 Task: Move the email titled 'Urgent Meeting' from the Deleted Items folder to the Inbox.
Action: Mouse moved to (254, 187)
Screenshot: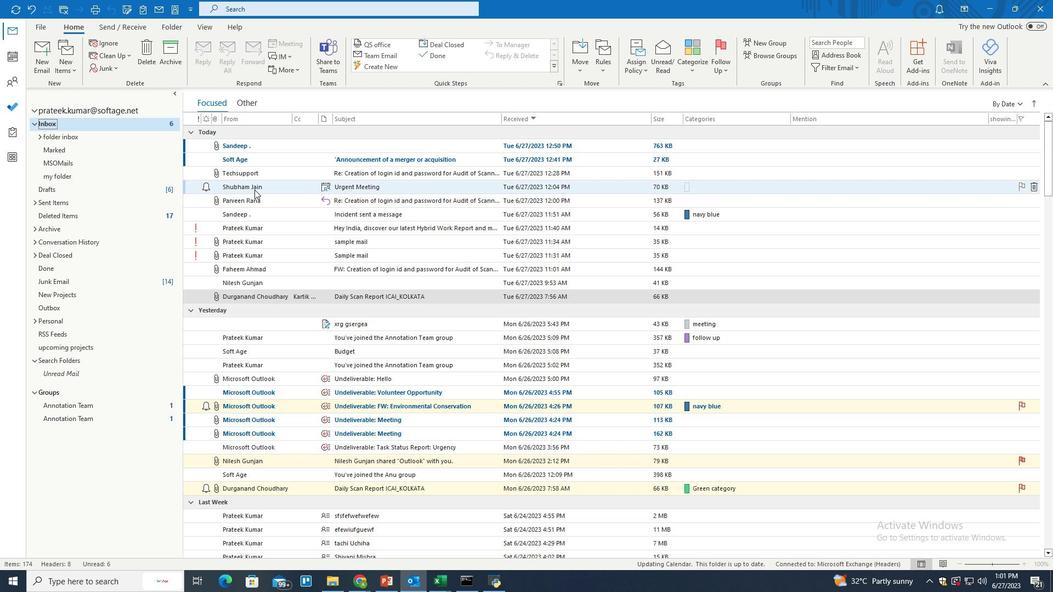 
Action: Mouse pressed right at (254, 187)
Screenshot: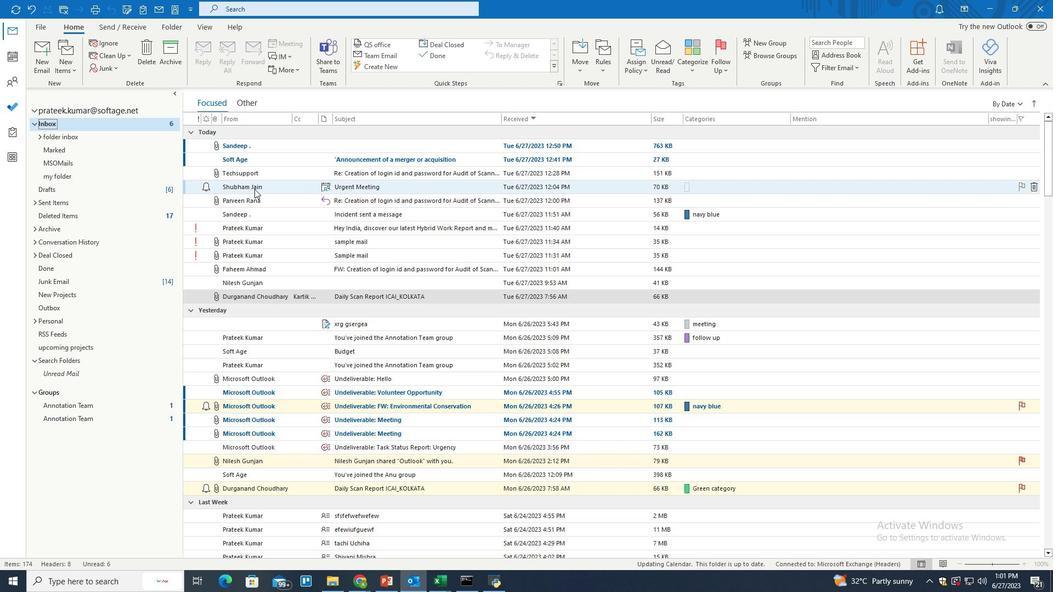 
Action: Mouse moved to (274, 545)
Screenshot: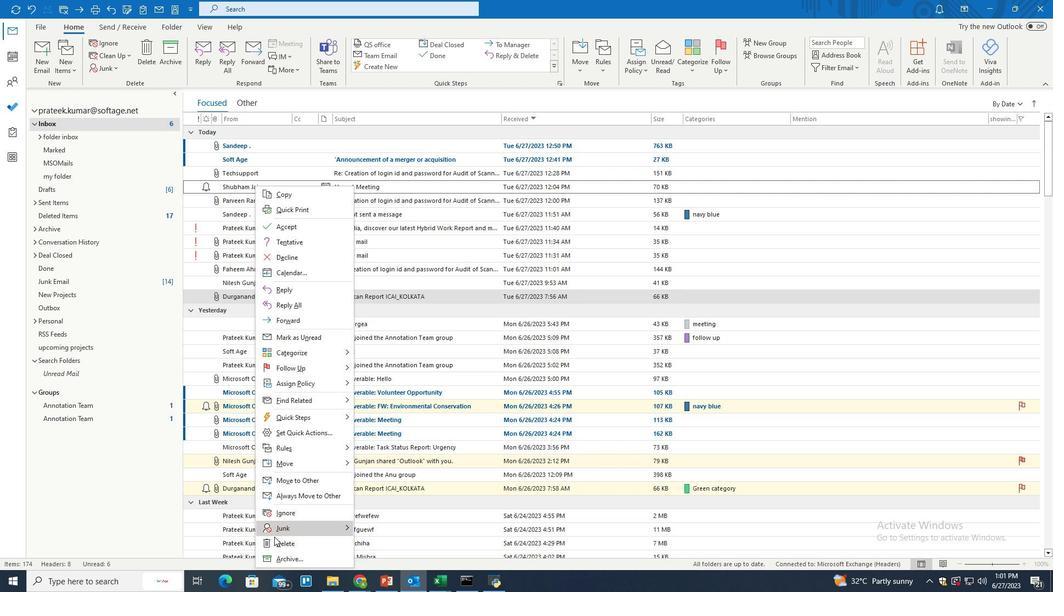 
Action: Mouse pressed left at (274, 545)
Screenshot: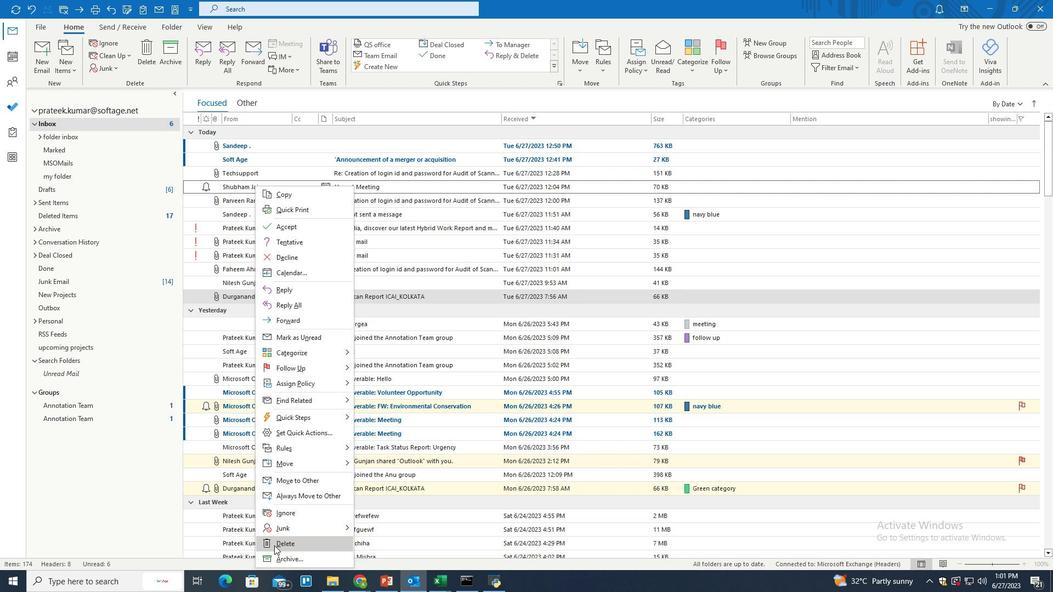 
Action: Mouse moved to (71, 217)
Screenshot: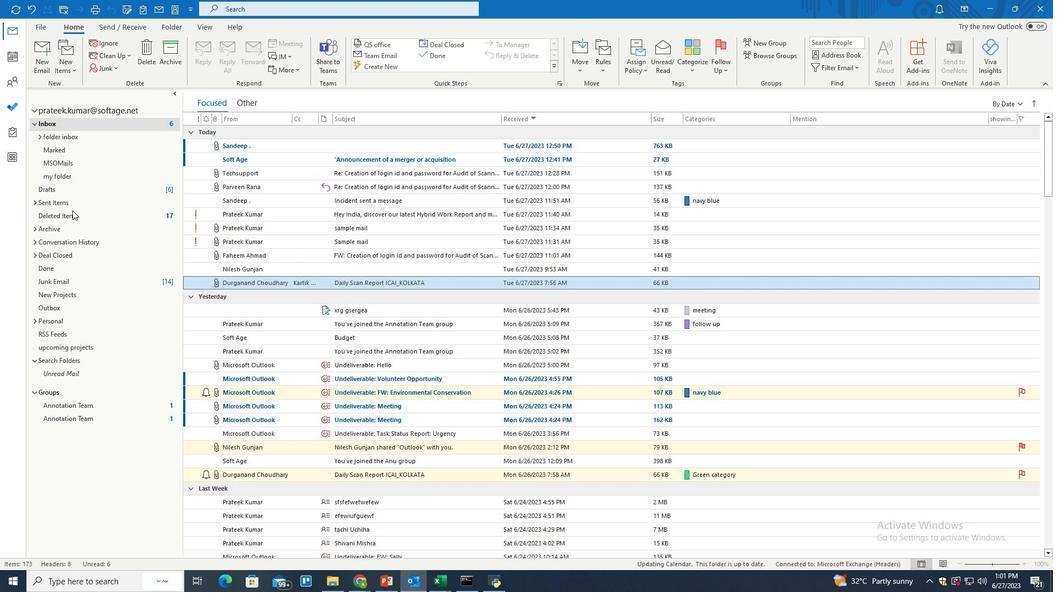 
Action: Mouse pressed left at (71, 217)
Screenshot: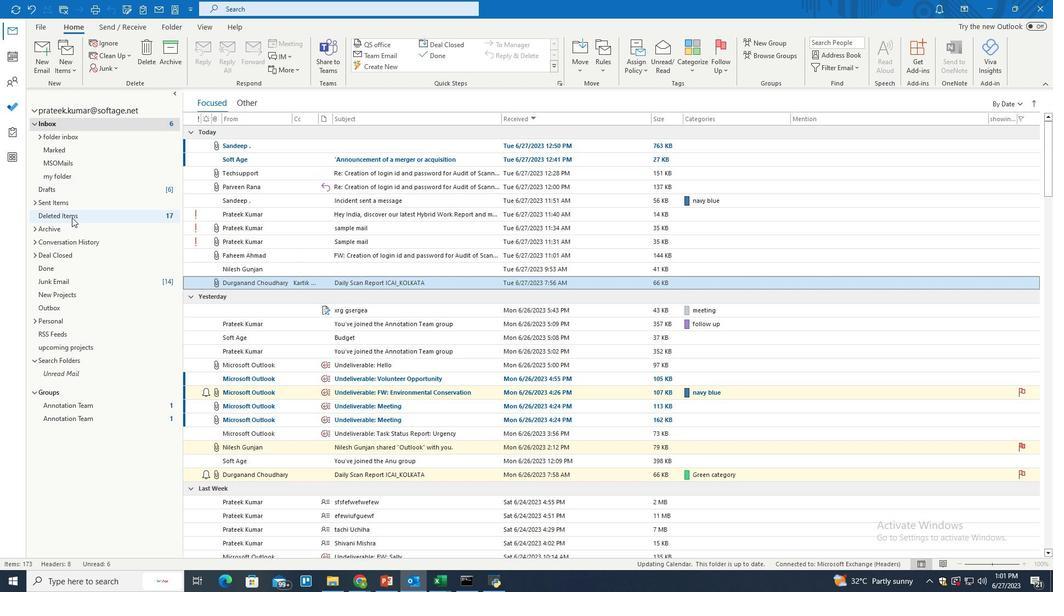 
Action: Mouse moved to (247, 334)
Screenshot: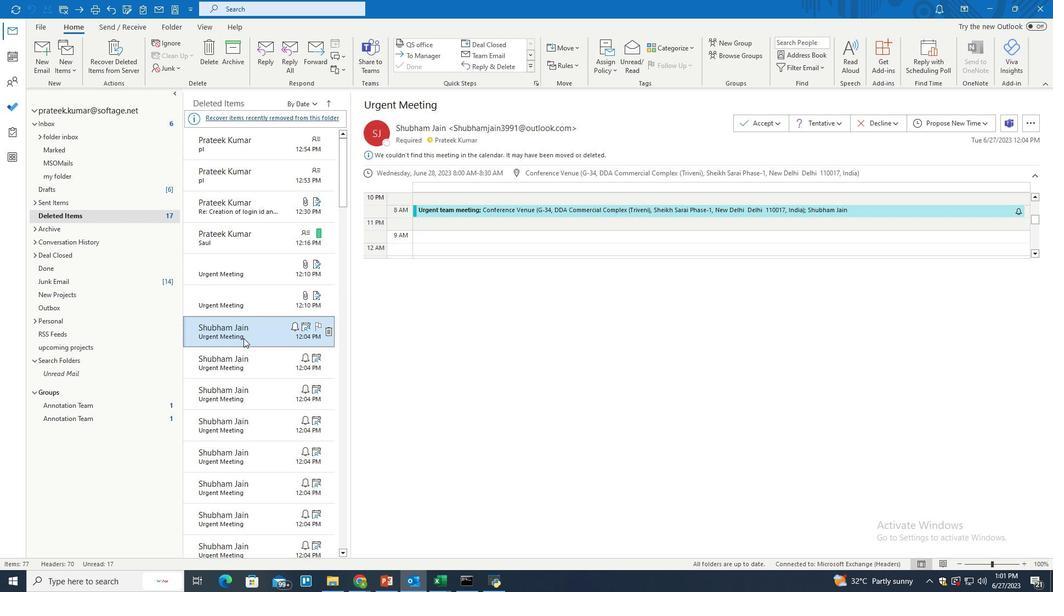
Action: Mouse pressed right at (247, 334)
Screenshot: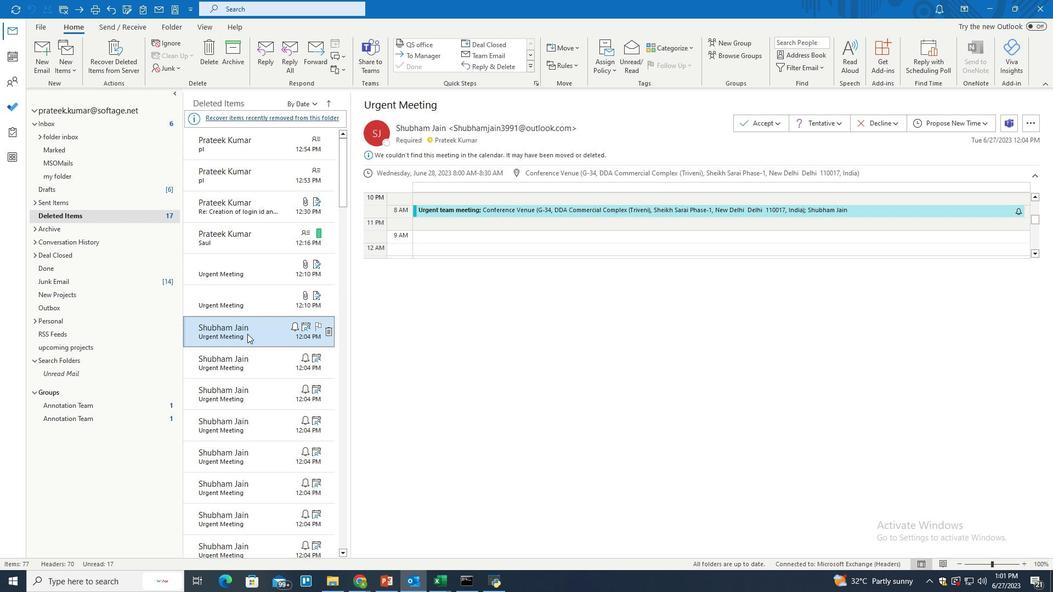 
Action: Mouse moved to (273, 259)
Screenshot: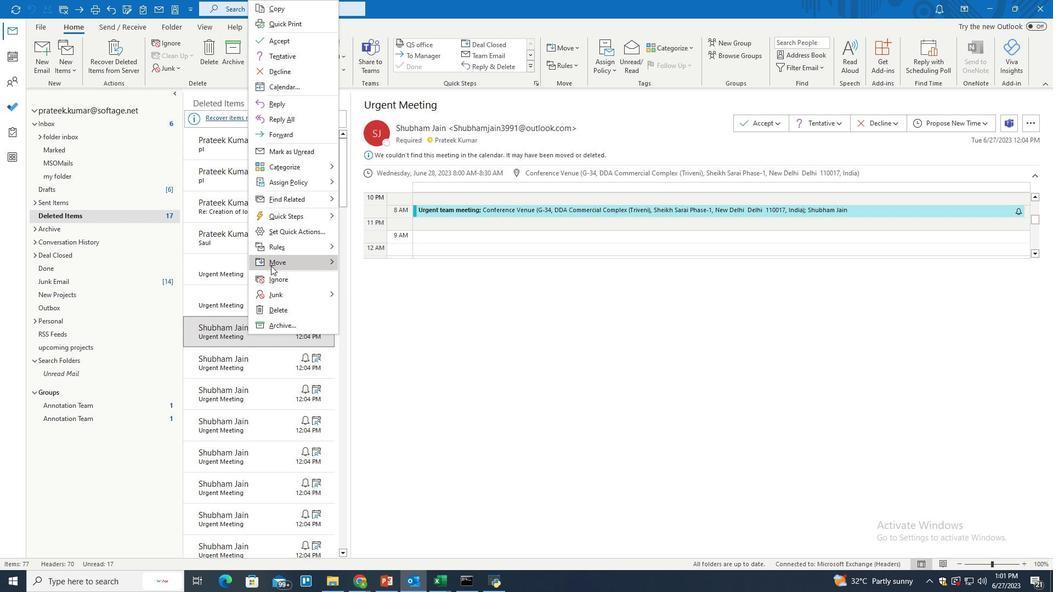 
Action: Mouse pressed left at (273, 259)
Screenshot: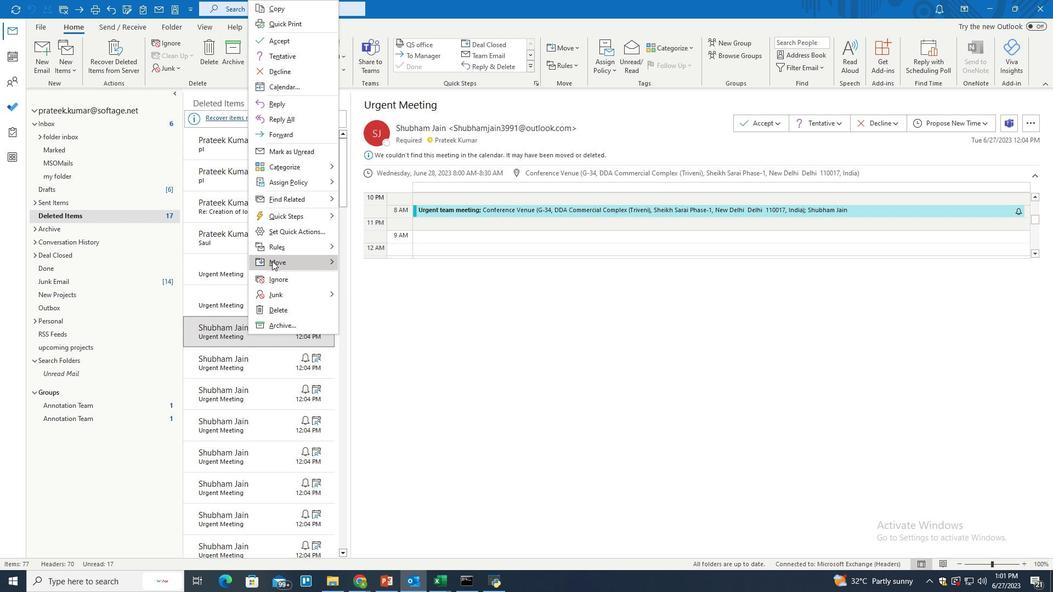 
Action: Mouse moved to (383, 264)
Screenshot: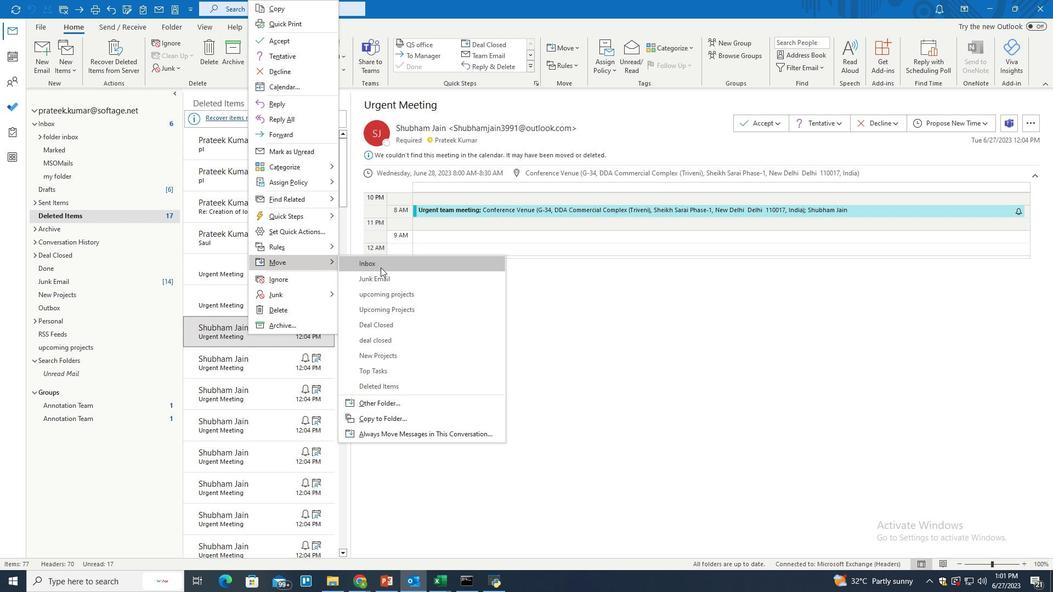 
Action: Mouse pressed left at (383, 264)
Screenshot: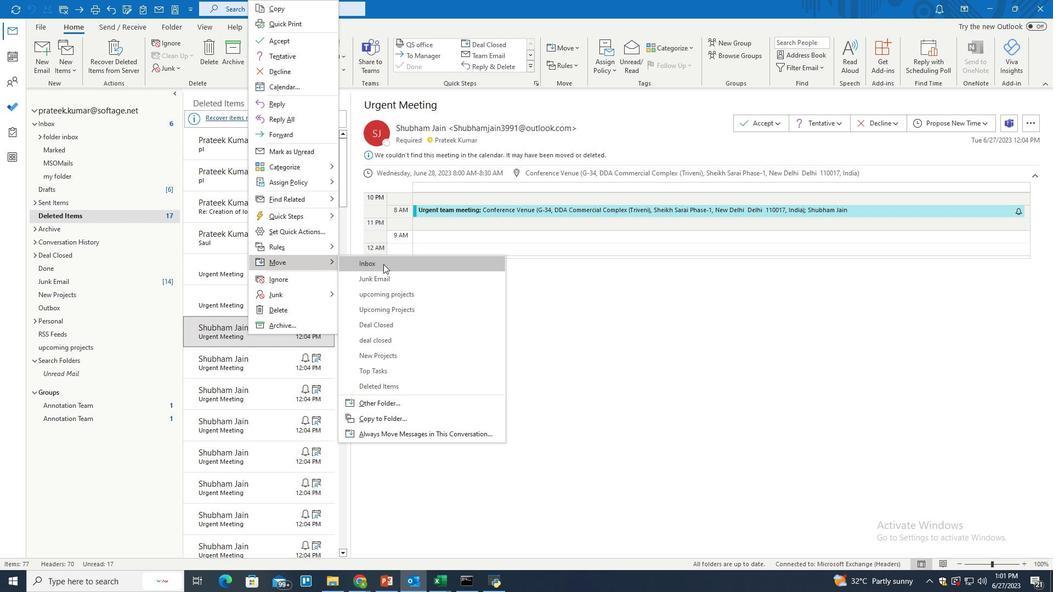 
Action: Mouse moved to (384, 282)
Screenshot: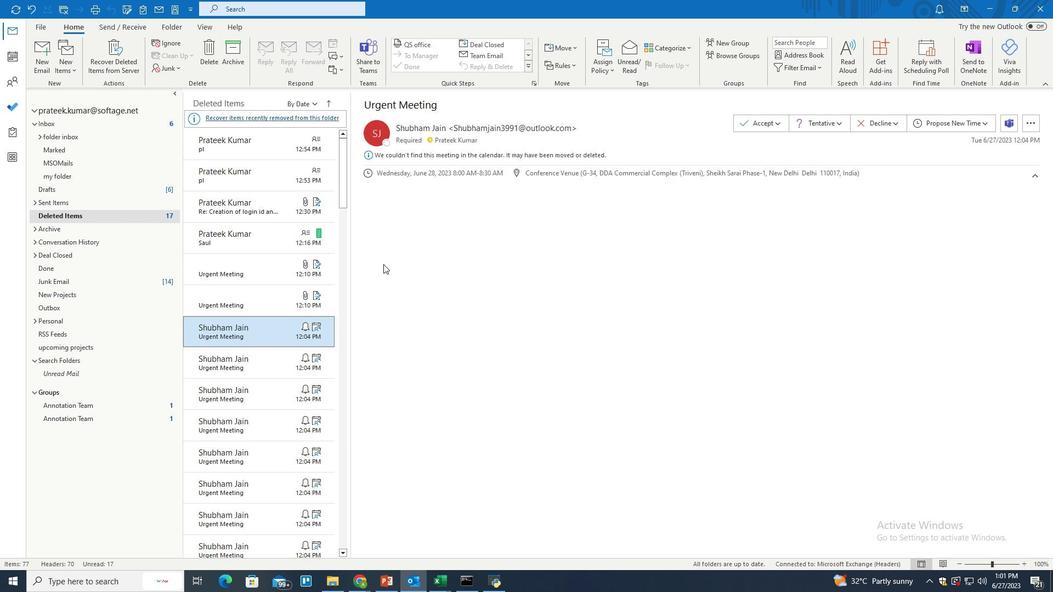 
